 Task: Compute the modular multiplicative inverse of 5 modulo 11.
Action: Mouse moved to (893, 62)
Screenshot: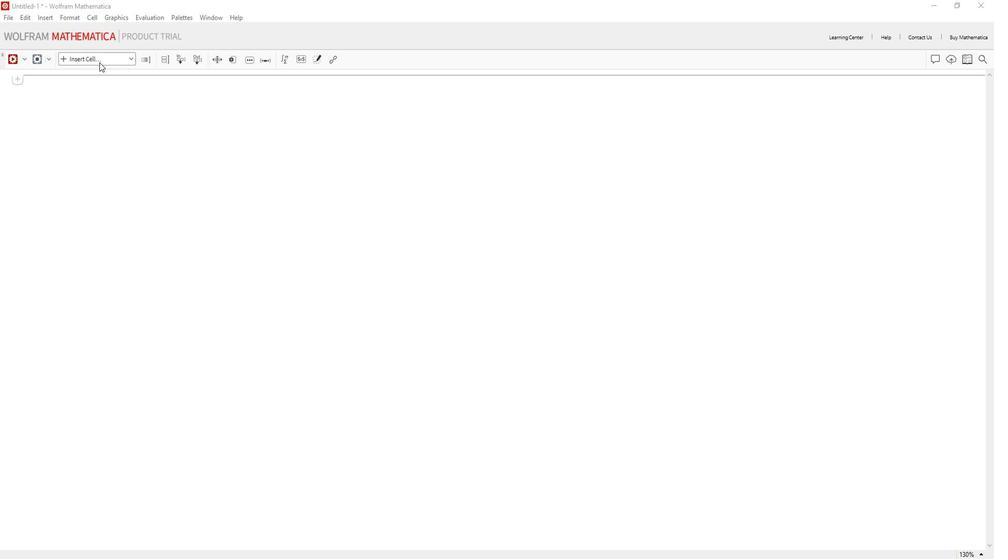 
Action: Mouse pressed left at (893, 62)
Screenshot: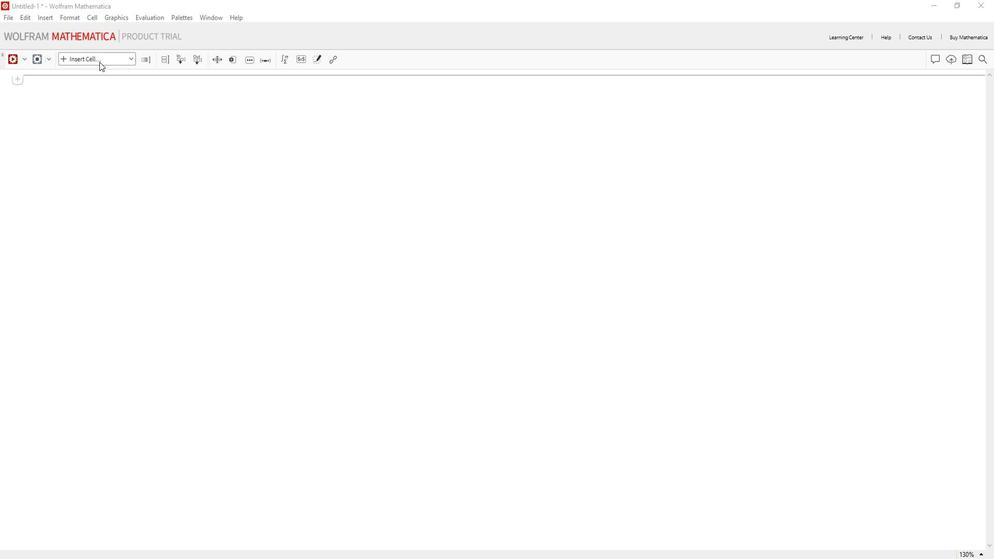 
Action: Mouse moved to (875, 84)
Screenshot: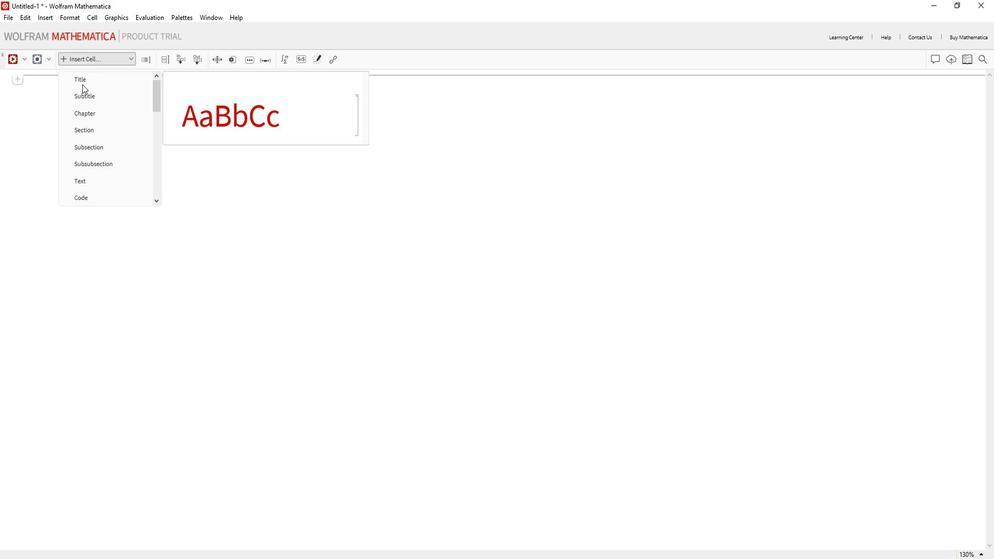 
Action: Mouse pressed left at (875, 84)
Screenshot: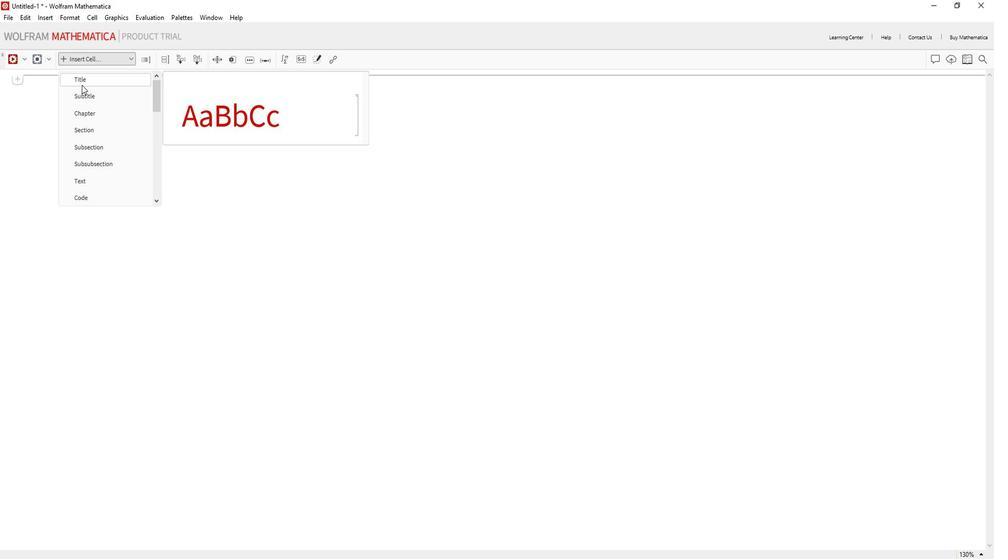 
Action: Key pressed <Key.shift>Compute<Key.space>the<Key.space>modular<Key.space>multiplicative<Key.space>inverse
Screenshot: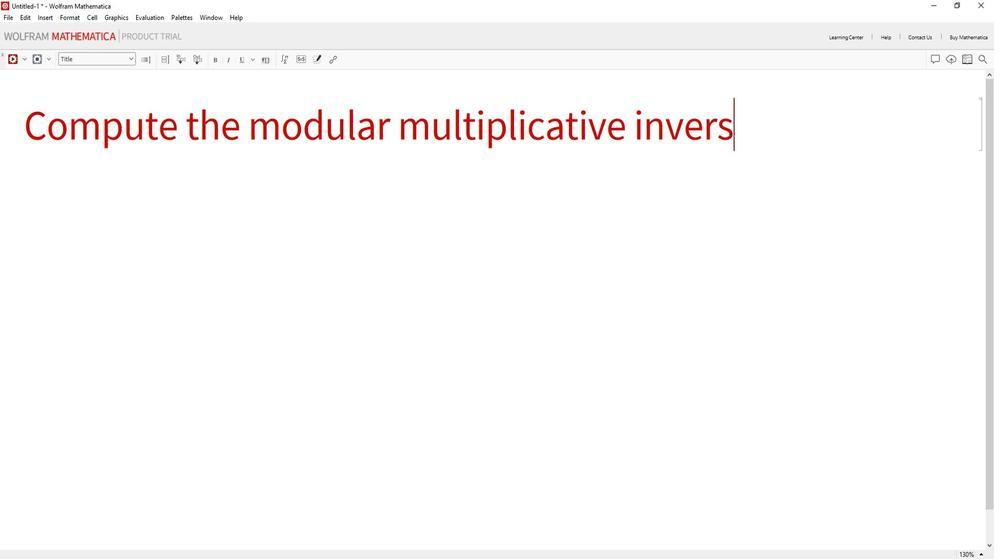 
Action: Mouse moved to (865, 183)
Screenshot: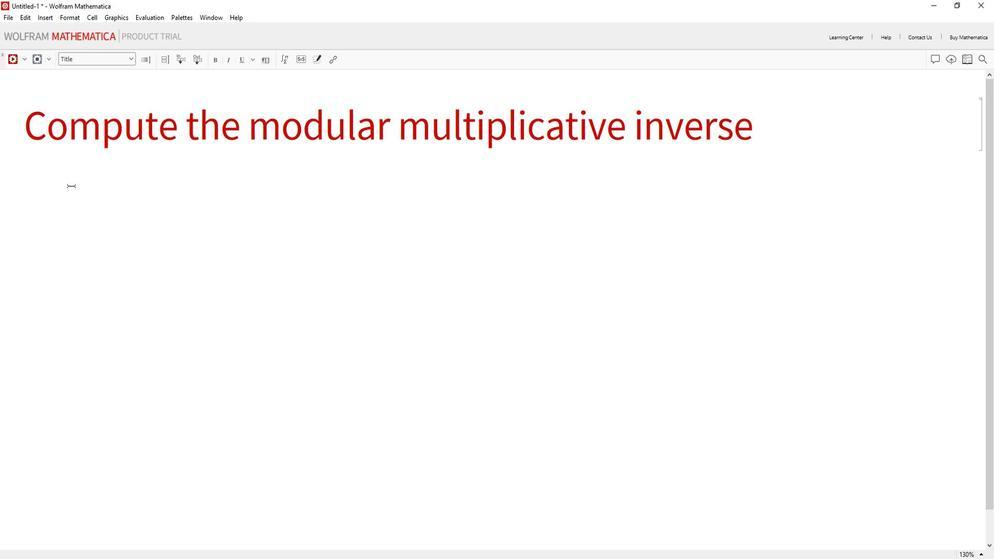 
Action: Mouse pressed left at (865, 183)
Screenshot: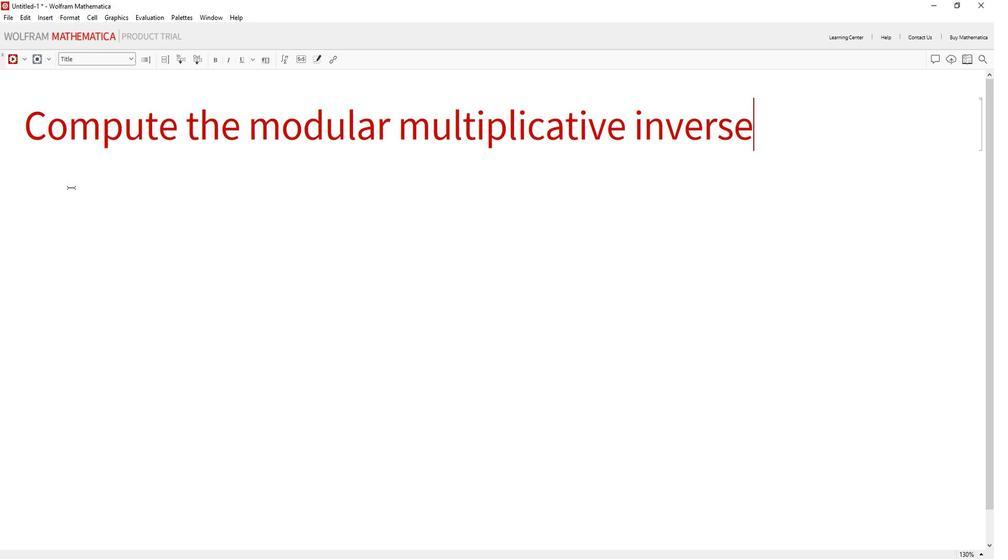 
Action: Mouse moved to (882, 60)
Screenshot: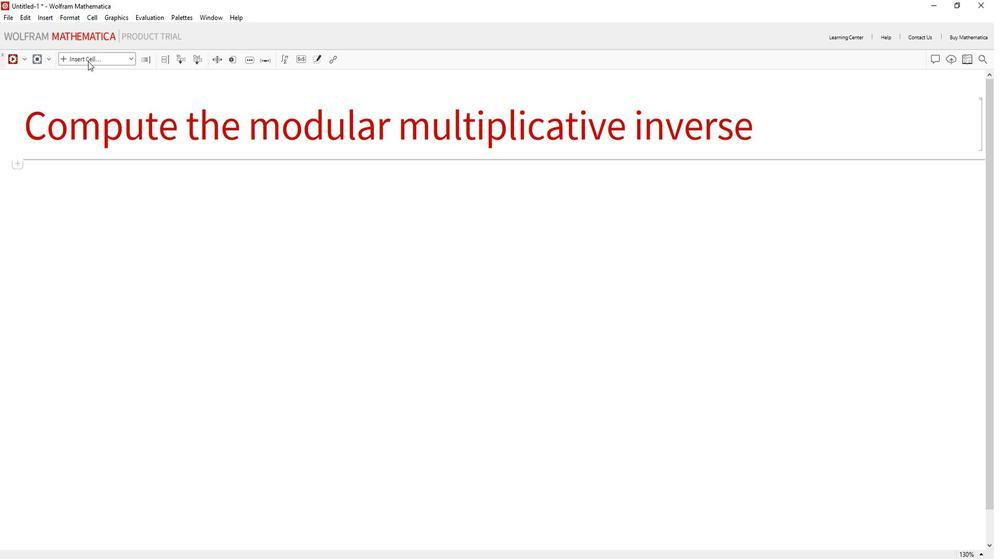 
Action: Mouse pressed left at (882, 60)
Screenshot: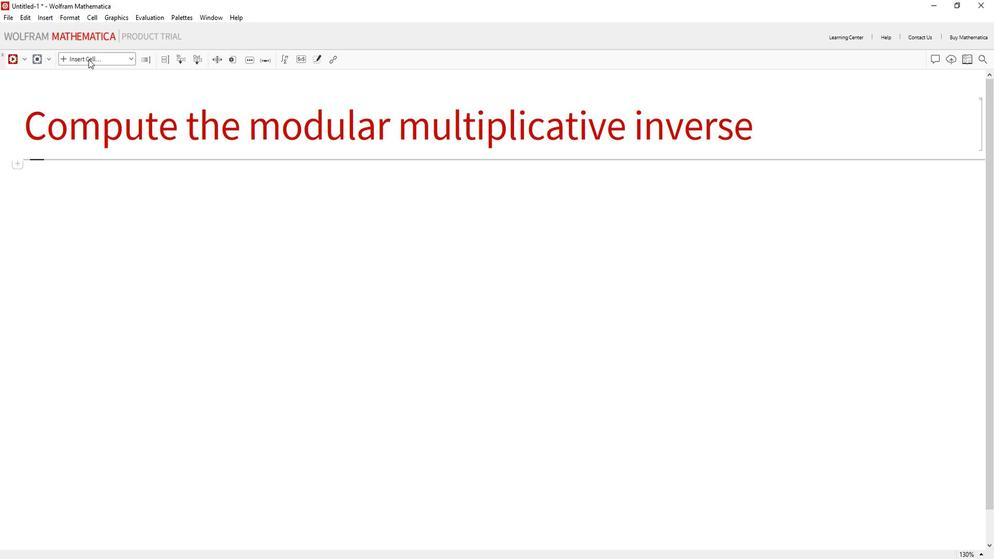 
Action: Mouse moved to (870, 191)
Screenshot: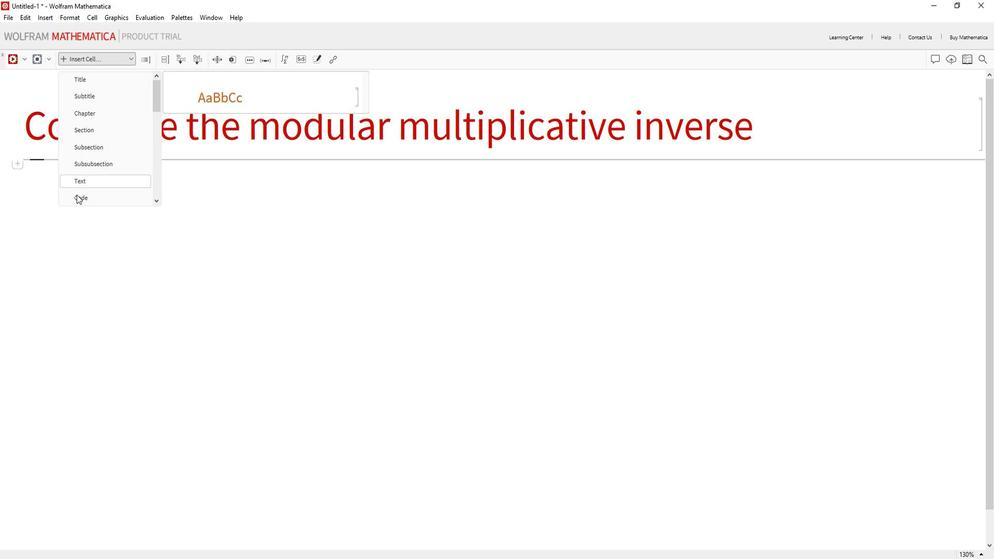 
Action: Mouse pressed left at (870, 191)
Screenshot: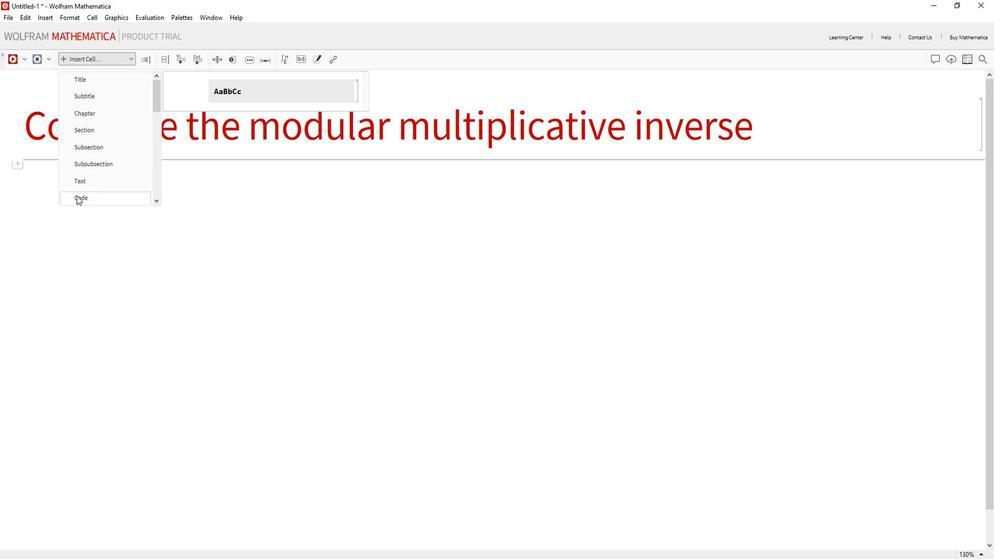 
Action: Mouse moved to (737, 211)
Screenshot: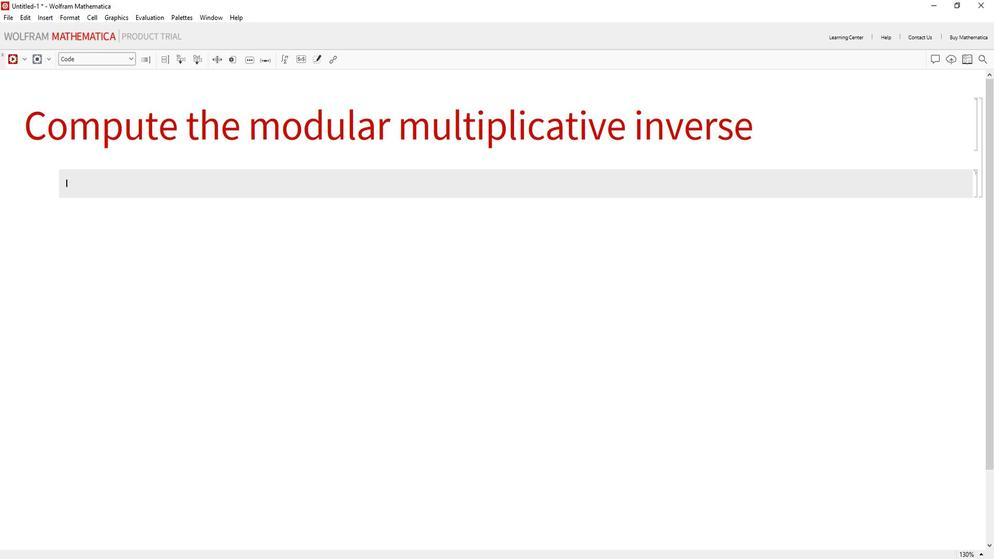 
Action: Mouse pressed left at (737, 211)
Screenshot: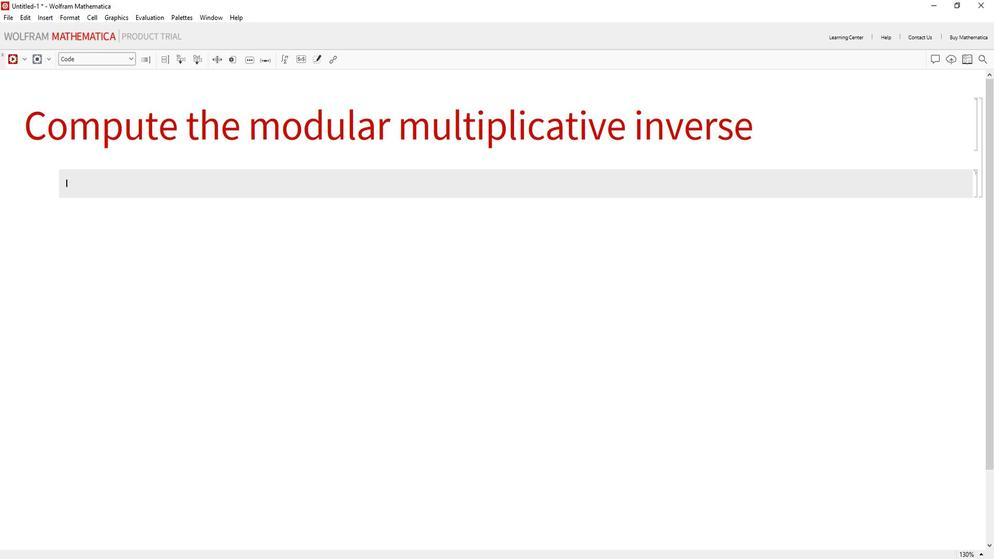 
Action: Mouse moved to (908, 175)
Screenshot: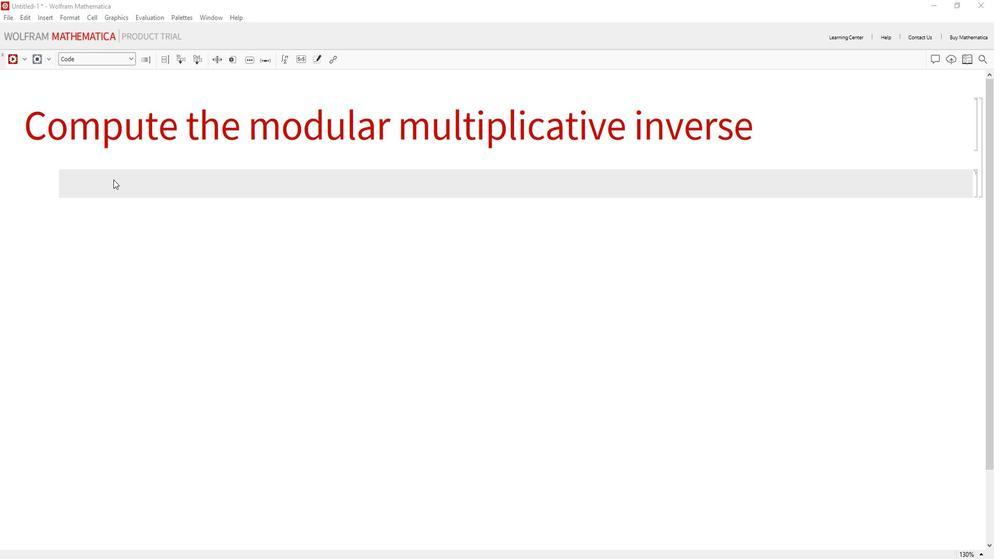 
Action: Mouse pressed left at (908, 175)
Screenshot: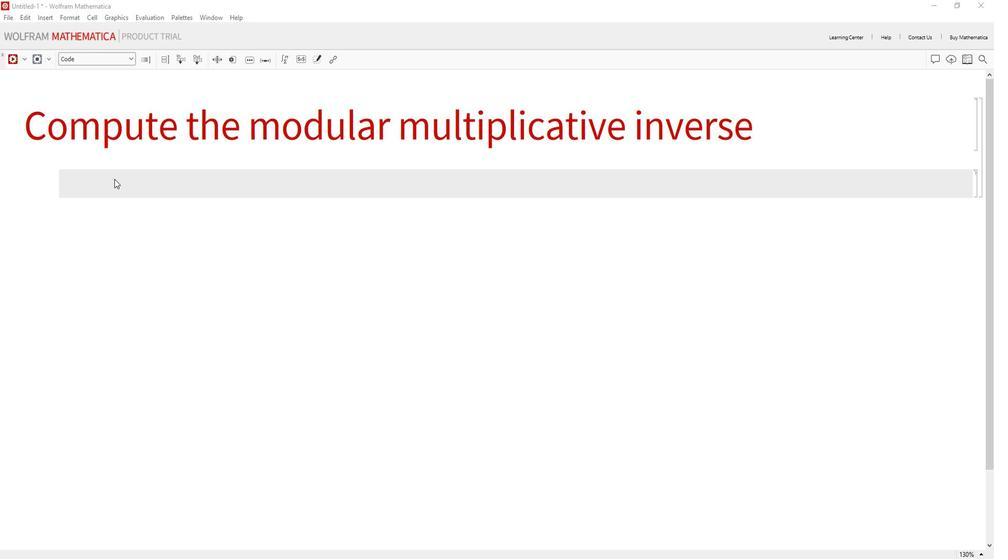 
Action: Key pressed <Key.shift_r>(*<Key.shift>Define<Key.space>the<Key.space>module<Key.backspace>us<Key.space>and<Key.space>the<Key.space>number<Key.space>for<Key.space>which<Key.space>we<Key.space>want<Key.space>the<Key.space>inverse<Key.right><Key.right>modulus<Key.enter><Key.space>=<Key.space>11;<Key.enter>number<Key.enter><Key.space>=<Key.space>5;<Key.enter><Key.enter><Key.shift_r><Key.shift_r><Key.shift_r><Key.shift_r><Key.shift_r><Key.shift_r>(*<Key.shift>Use<Key.space>trial<Key.space>and<Key.space>error<Key.space>to<Key.space>find<Key.space>the<Key.space>modular<Key.space>multiplicative<Key.space>inverse<Key.right><Key.right><Key.enter>inverse<Key.enter><Key.space>=<Key.space><Key.shift>Mod[<Key.shift><Key.shift><Key.shift><Key.shift><Key.shift><Key.shift>Power<Key.shift>Mod<Key.enter>[number<Key.enter>,<Key.space>-<Key.space><Key.backspace>1,<Key.space>modulus<Key.enter><Key.right>,<Key.space>modulus<Key.enter><Key.right>;<Key.enter><Key.enter><Key.shift_r><Key.shift_r><Key.shift_r><Key.shift_r><Key.shift_r>(*<Key.shift>Display<Key.space>the<Key.space>result<Key.right><Key.right><Key.enter>inverse<Key.enter>
Screenshot: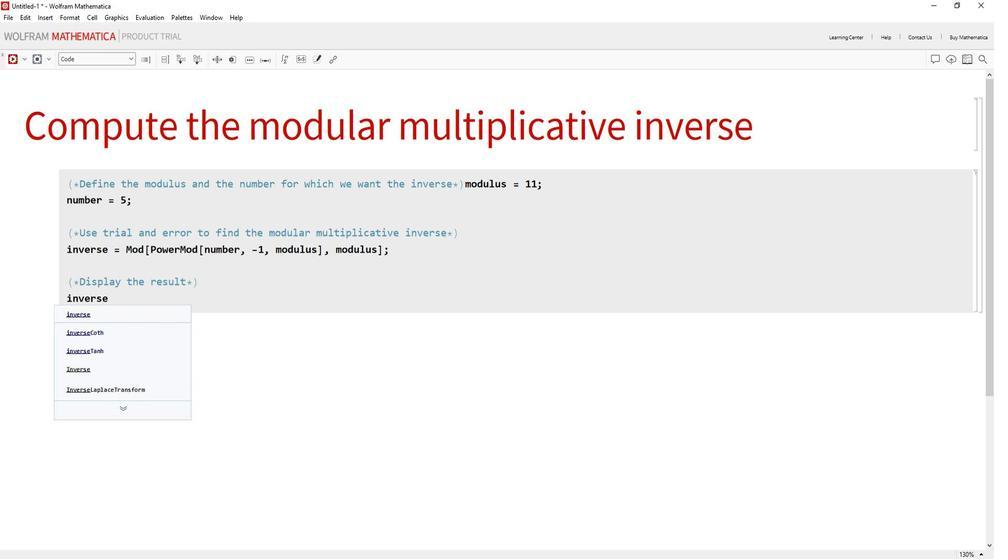 
Action: Mouse moved to (806, 60)
Screenshot: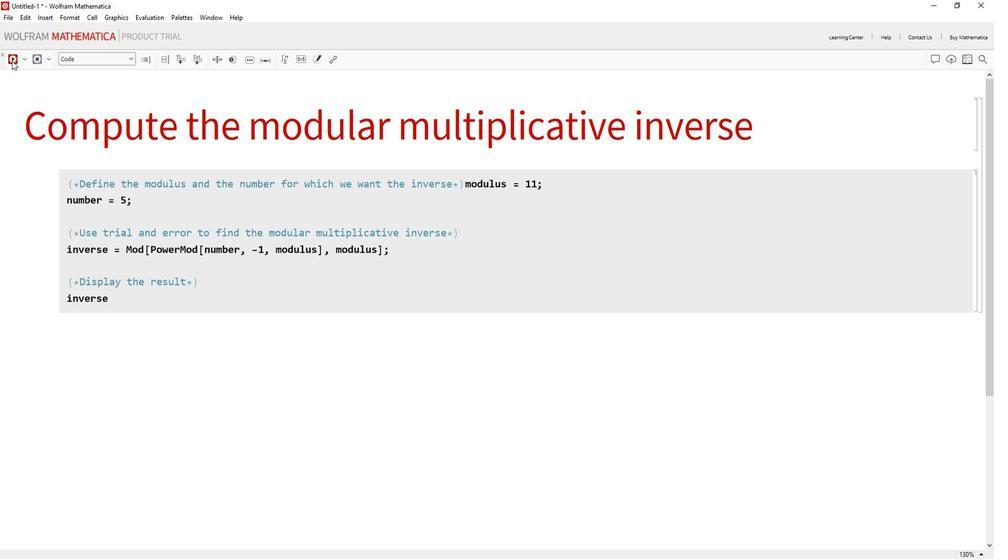 
Action: Mouse pressed left at (806, 60)
Screenshot: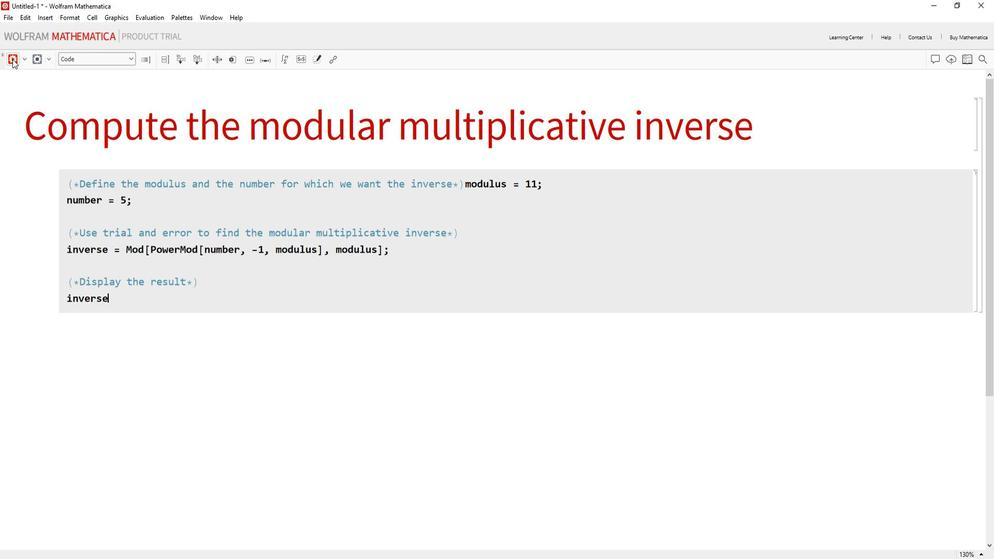 
Action: Mouse pressed left at (806, 60)
Screenshot: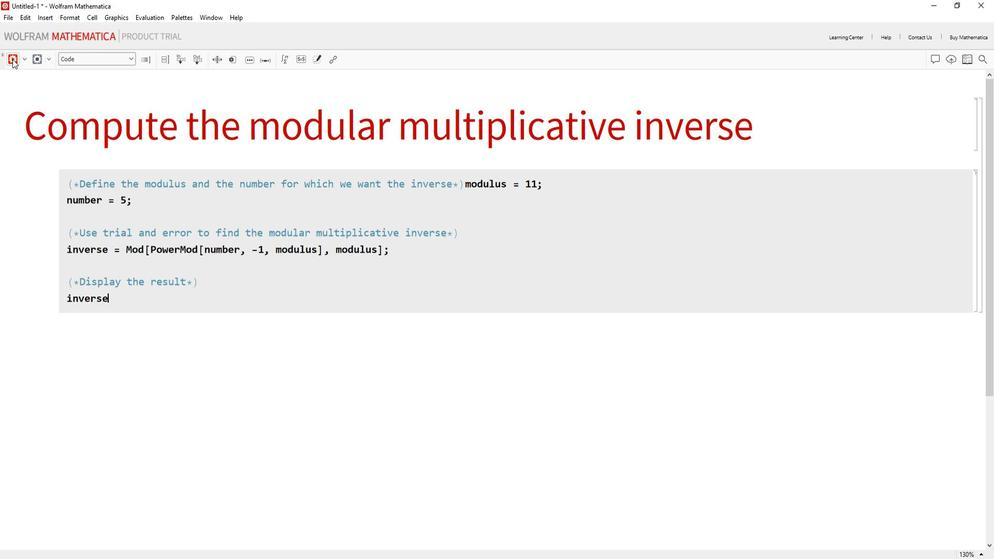 
Action: Mouse moved to (913, 327)
Screenshot: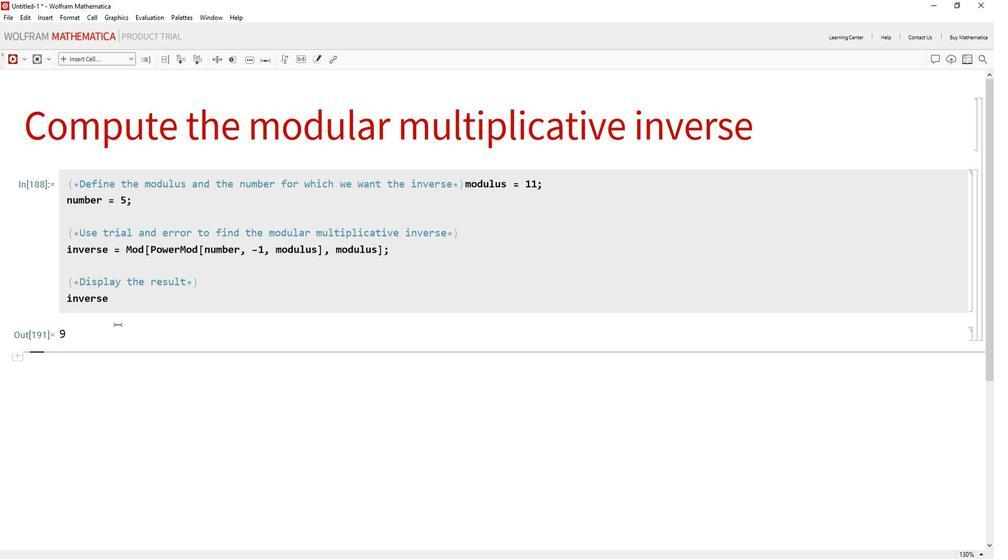 
